 Task: Add a new password "$1crow7" for the site "www.gmail.com".
Action: Mouse moved to (1204, 41)
Screenshot: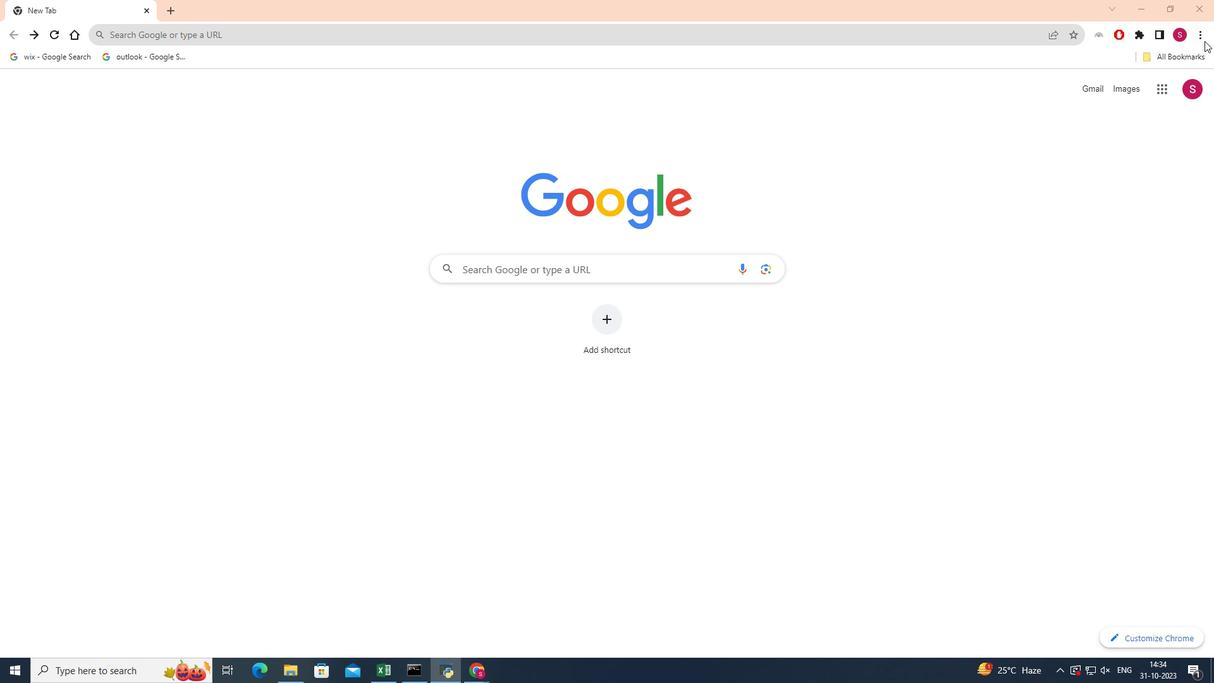 
Action: Mouse pressed left at (1204, 41)
Screenshot: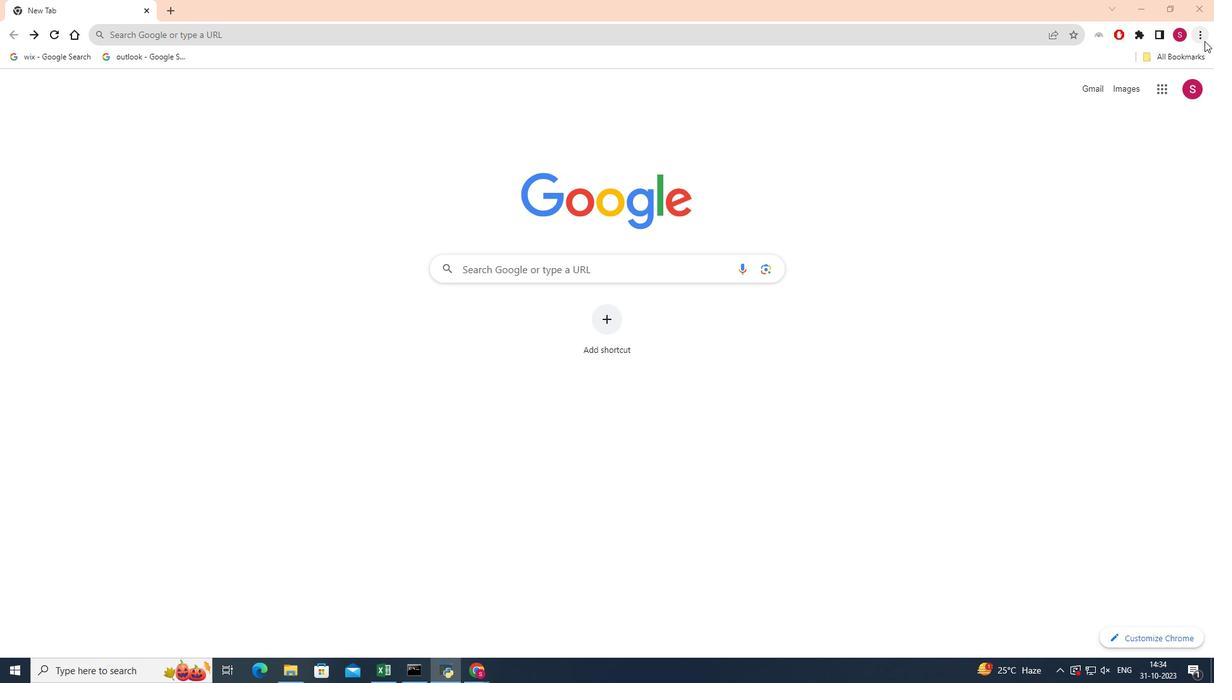 
Action: Mouse moved to (1102, 144)
Screenshot: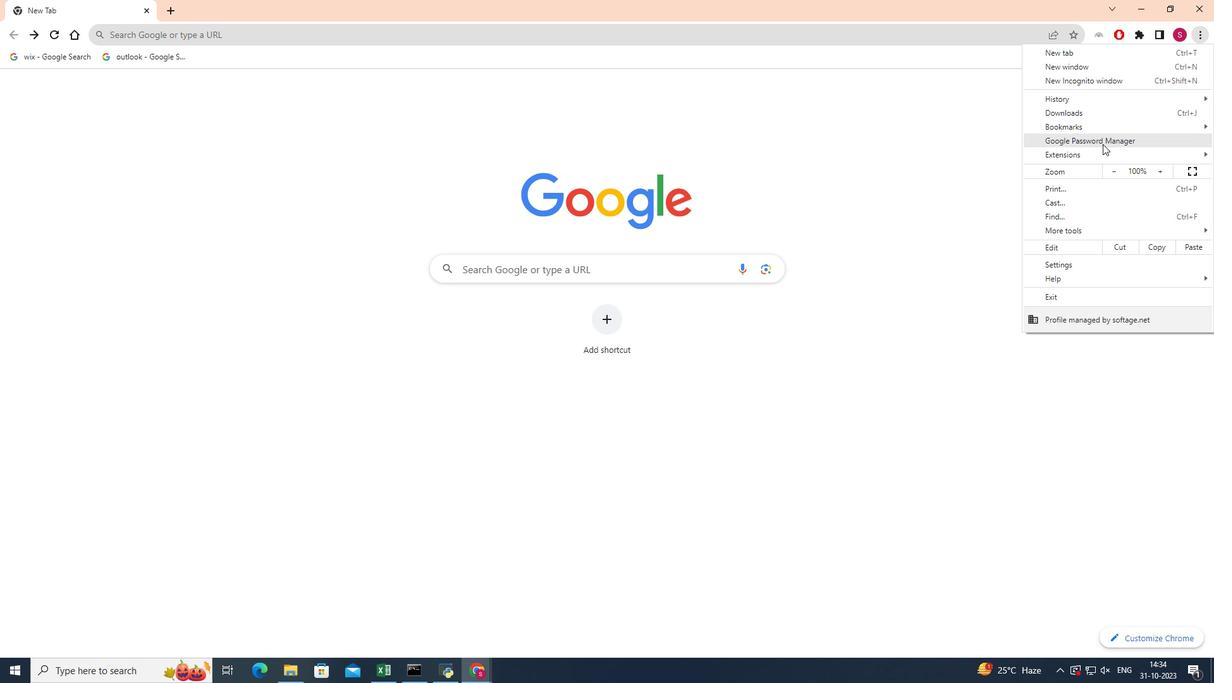 
Action: Mouse pressed left at (1102, 144)
Screenshot: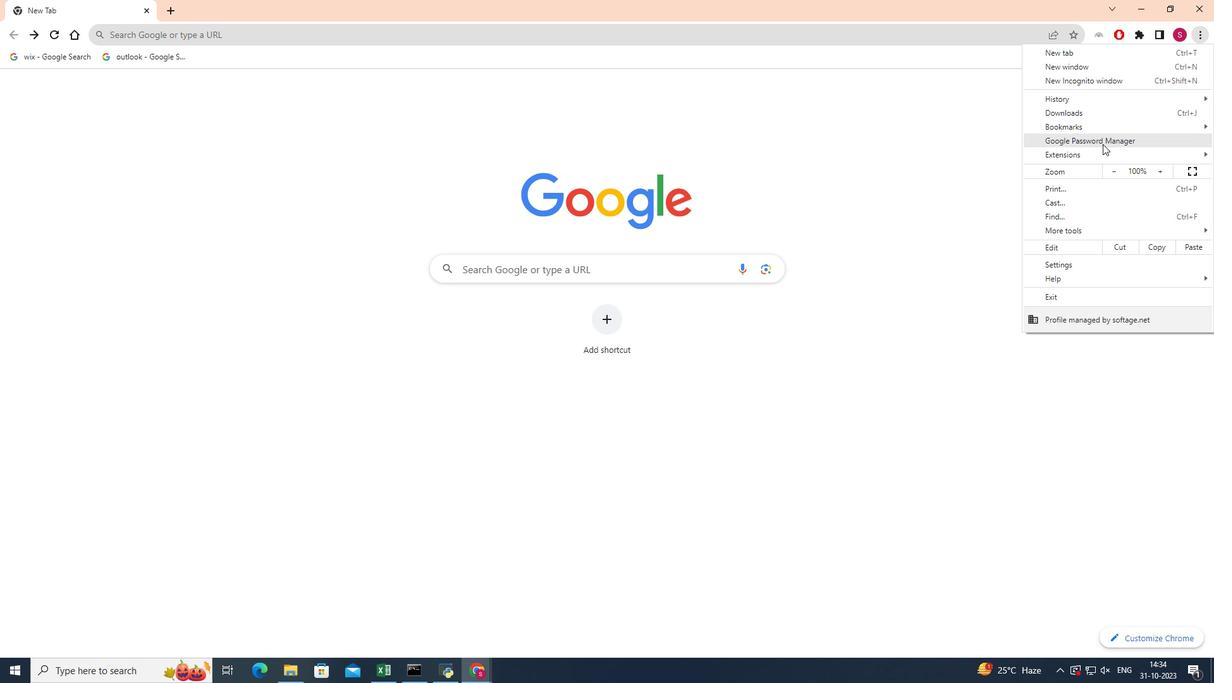 
Action: Mouse moved to (798, 208)
Screenshot: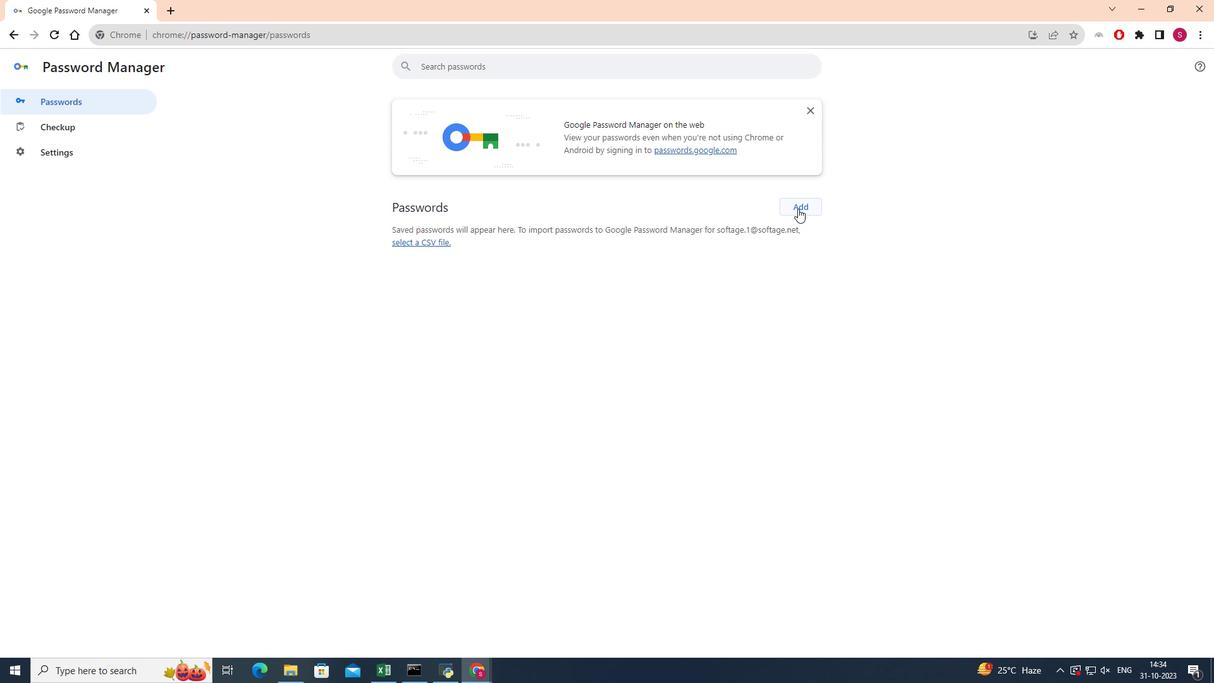 
Action: Mouse pressed left at (798, 208)
Screenshot: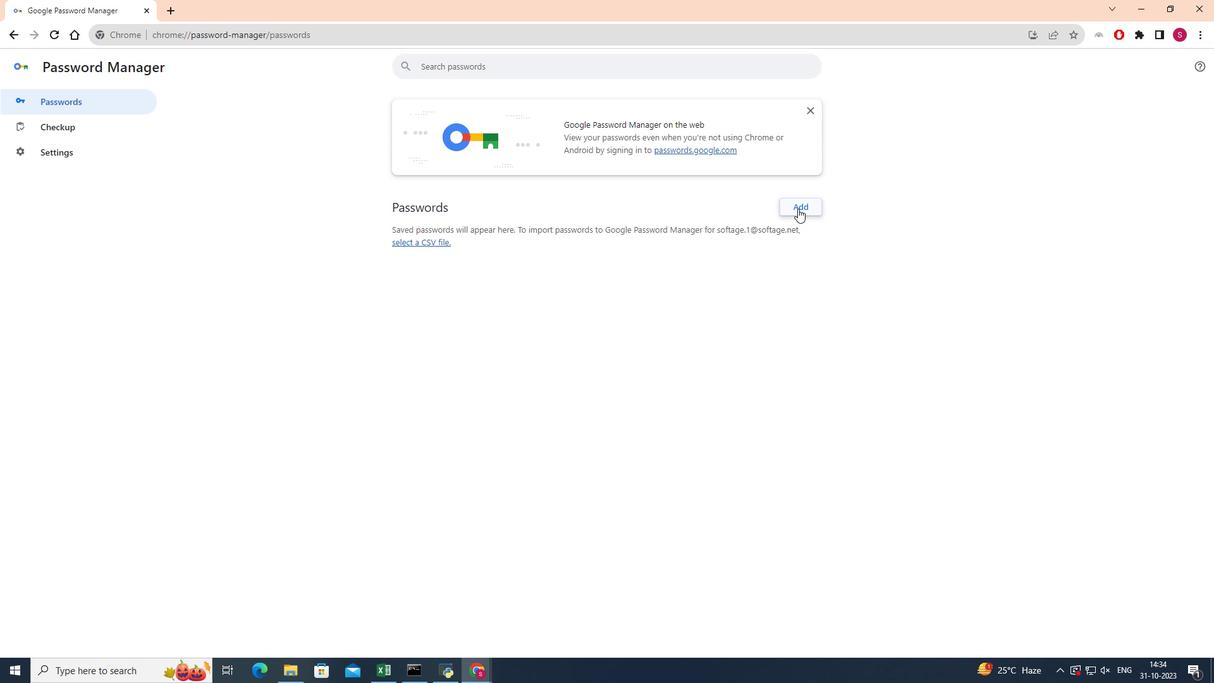 
Action: Mouse moved to (645, 252)
Screenshot: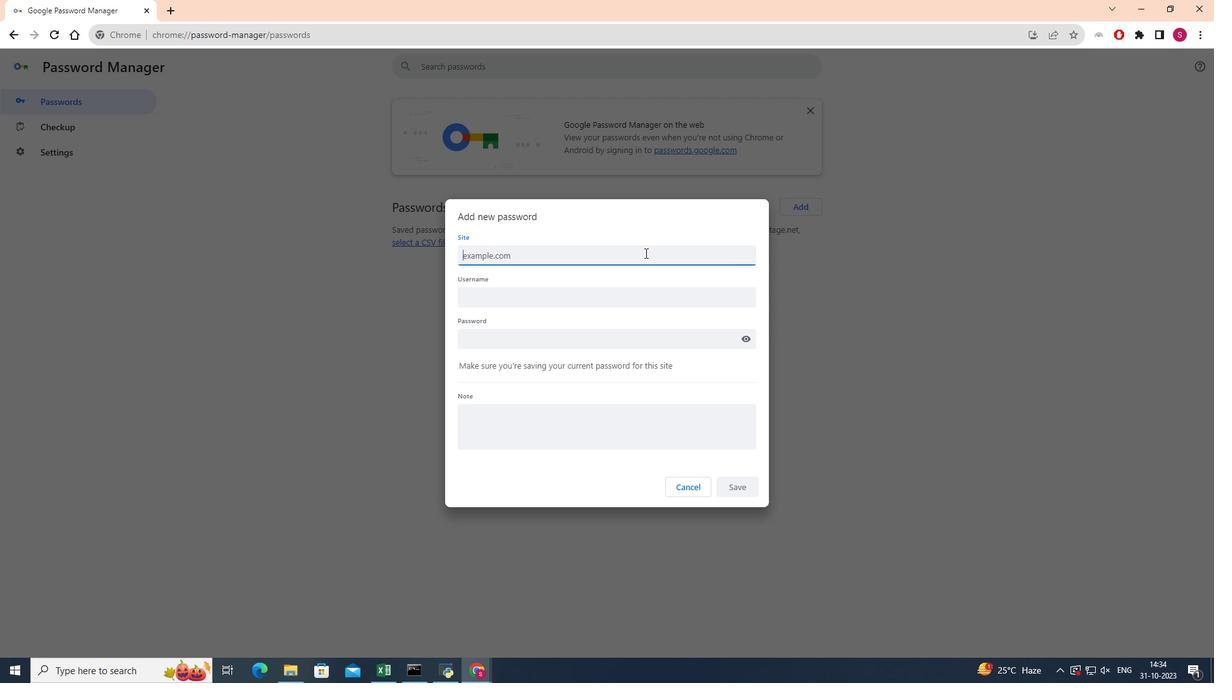 
Action: Mouse pressed left at (645, 252)
Screenshot: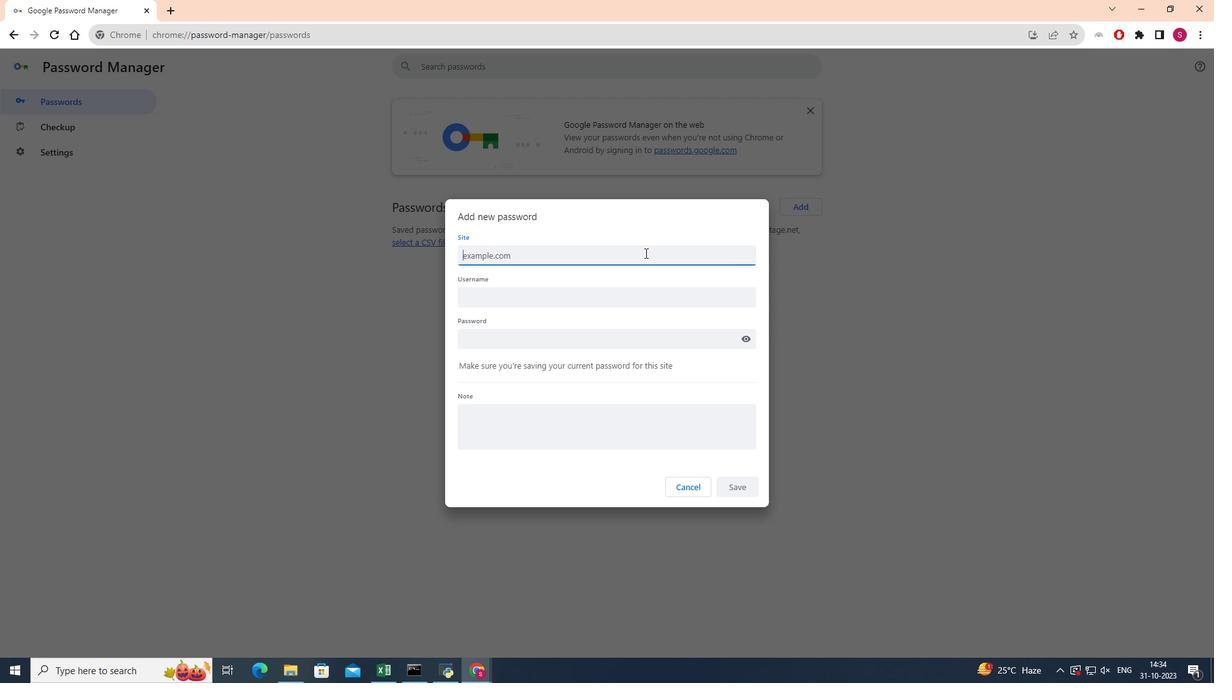 
Action: Key pressed www.gmail.com
Screenshot: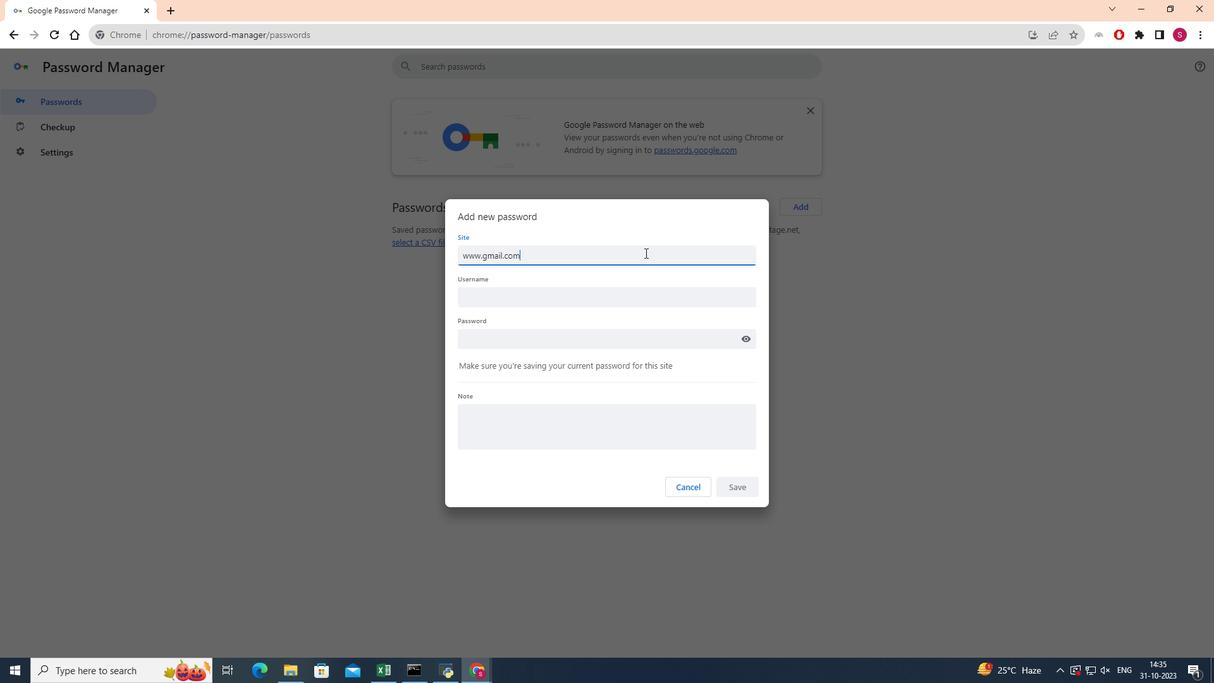 
Action: Mouse moved to (614, 298)
Screenshot: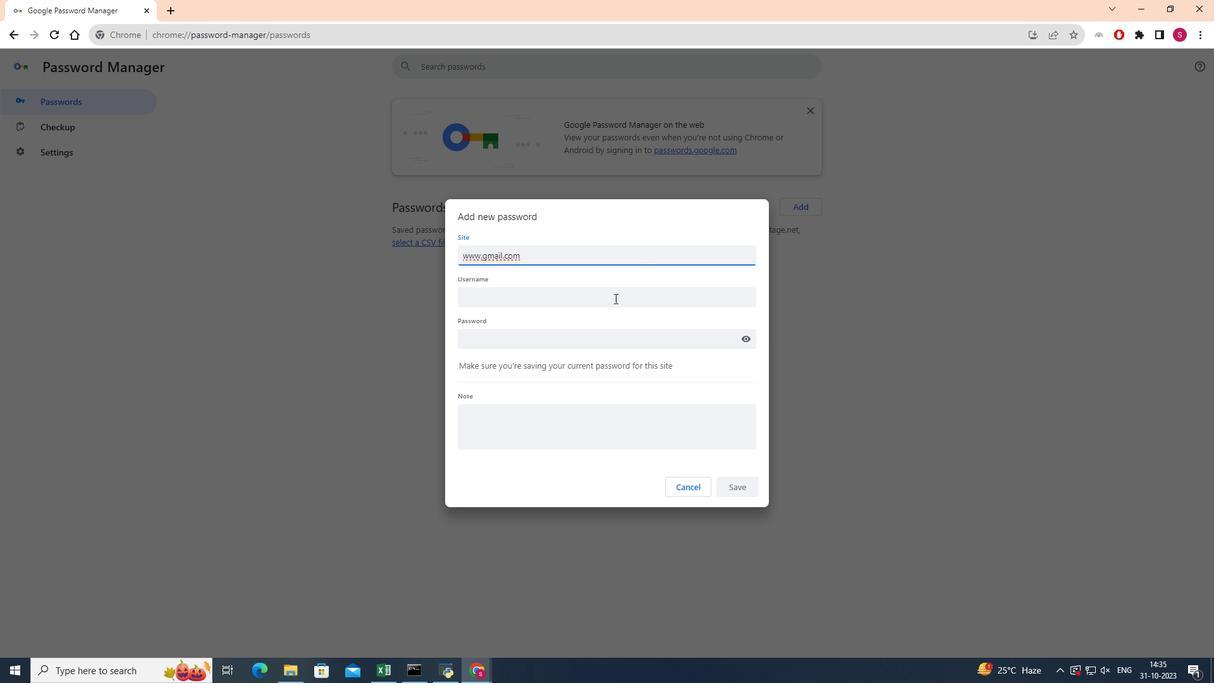 
Action: Mouse pressed left at (614, 298)
Screenshot: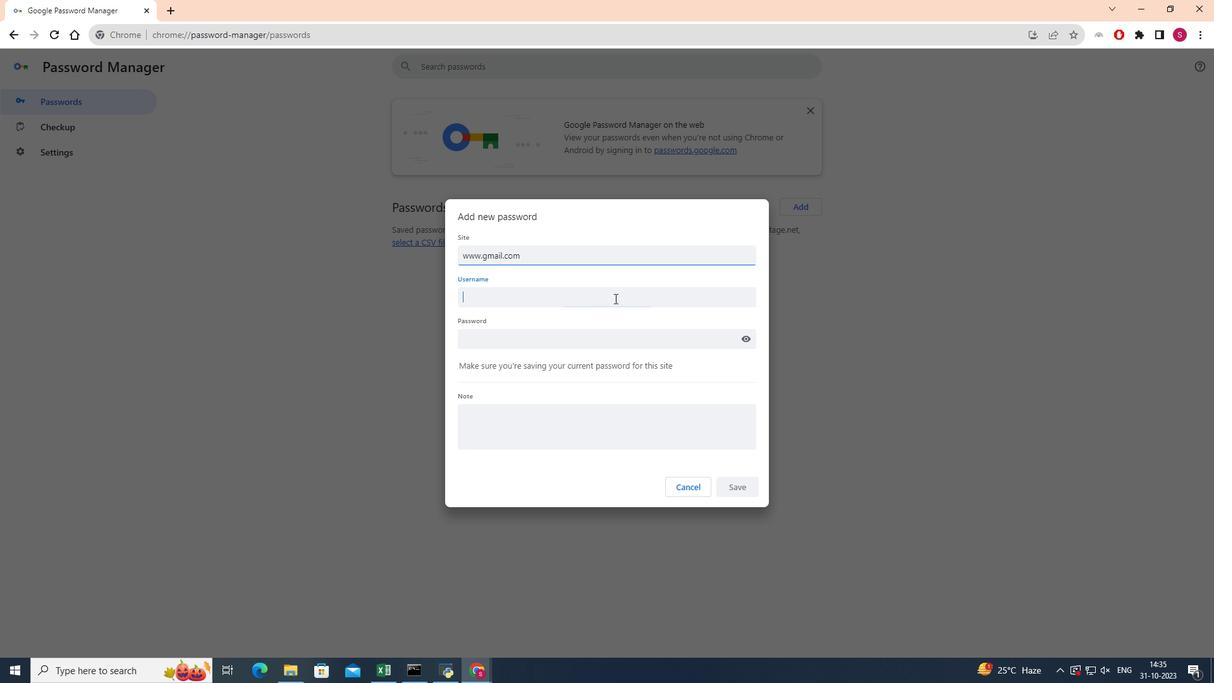 
Action: Mouse moved to (612, 299)
Screenshot: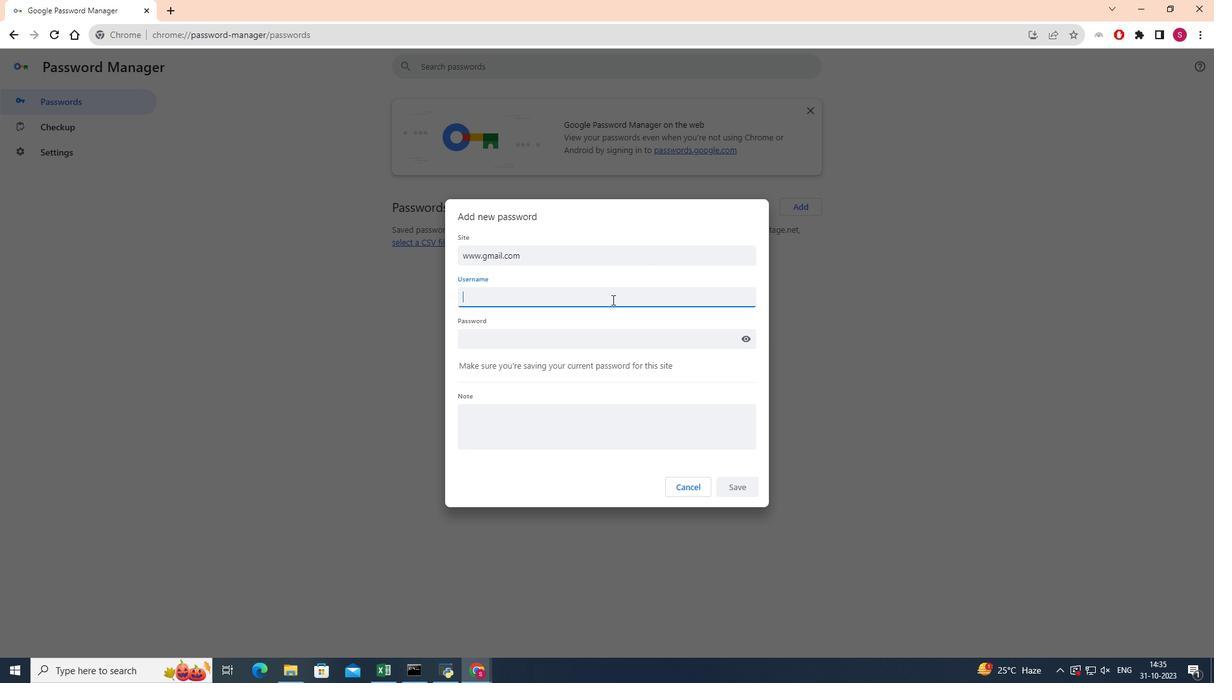 
Action: Key pressed softage
Screenshot: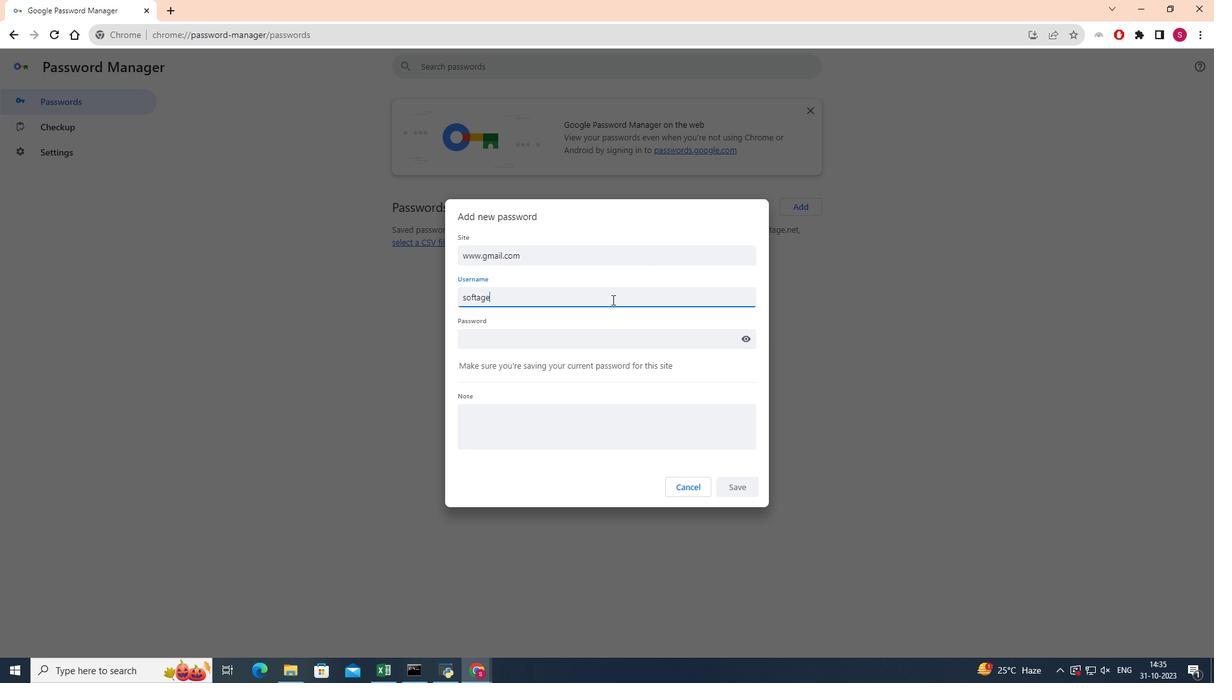 
Action: Mouse moved to (575, 343)
Screenshot: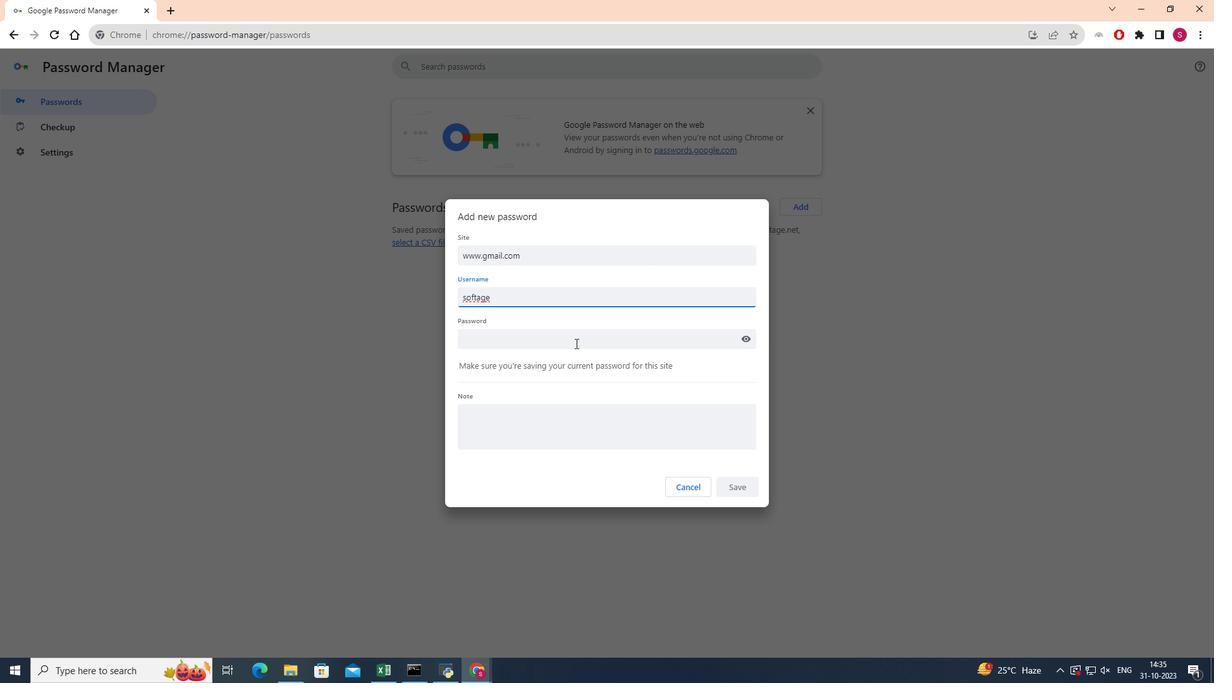 
Action: Mouse pressed left at (575, 343)
Screenshot: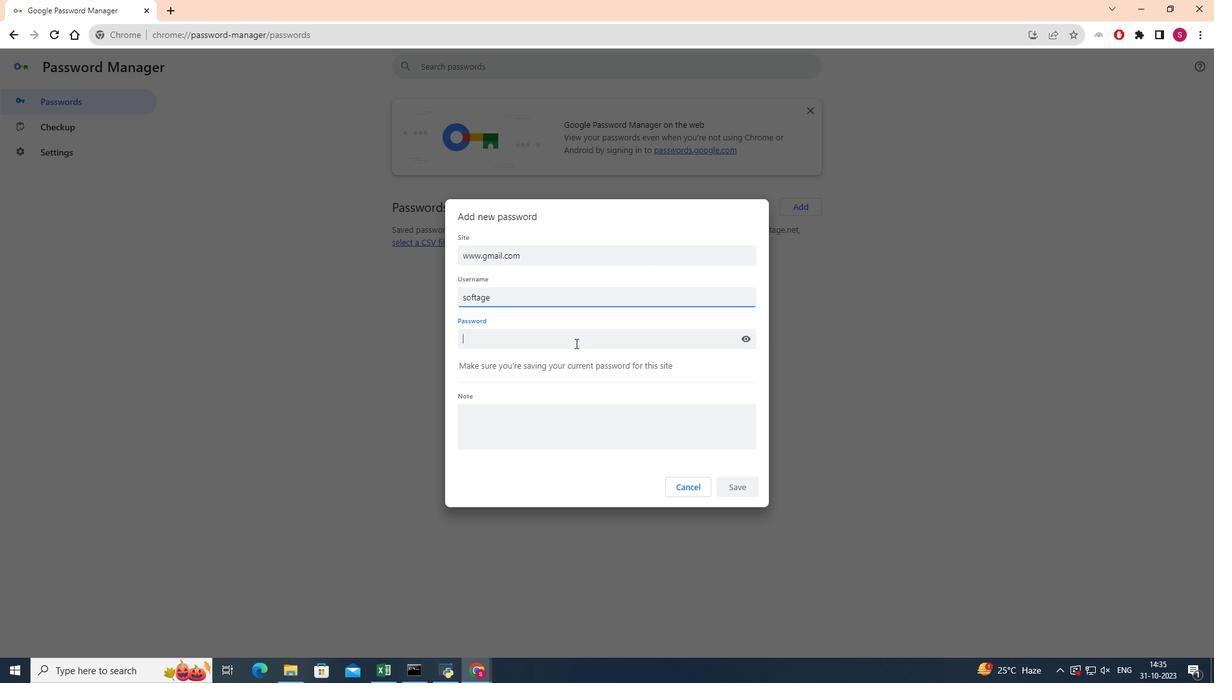 
Action: Key pressed <Key.shift><Key.shift><Key.shift><Key.shift><Key.shift><Key.shift><Key.shift><Key.shift>$1crow7
Screenshot: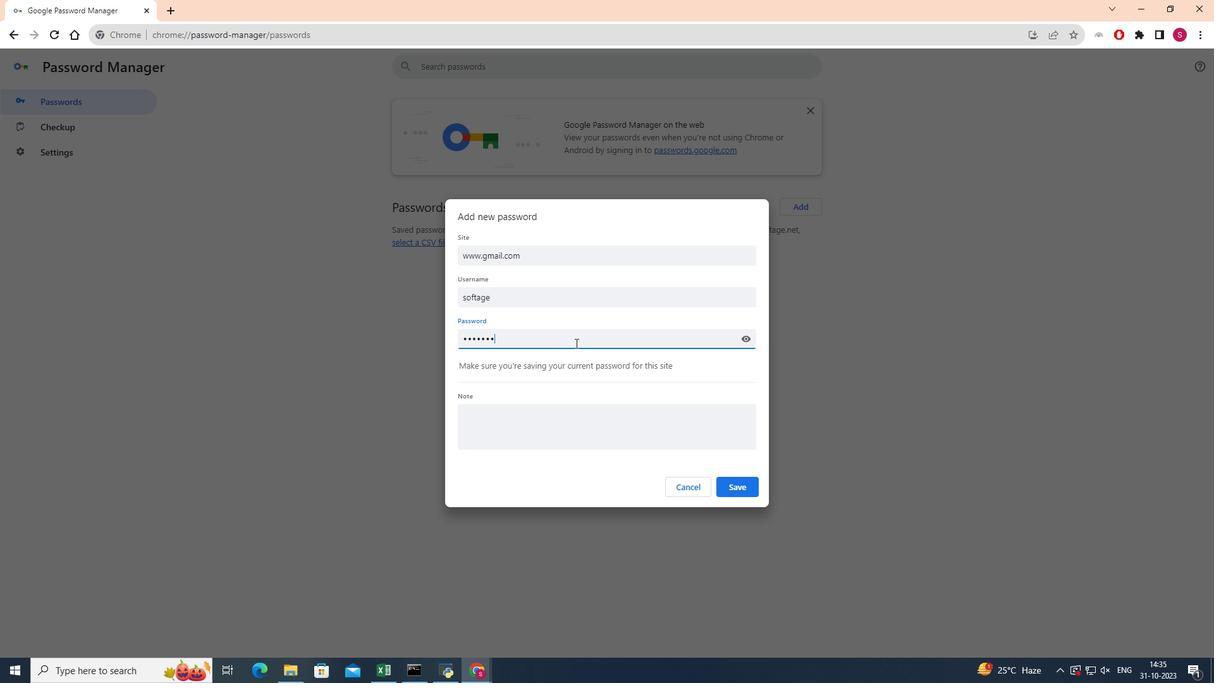 
Action: Mouse moved to (748, 342)
Screenshot: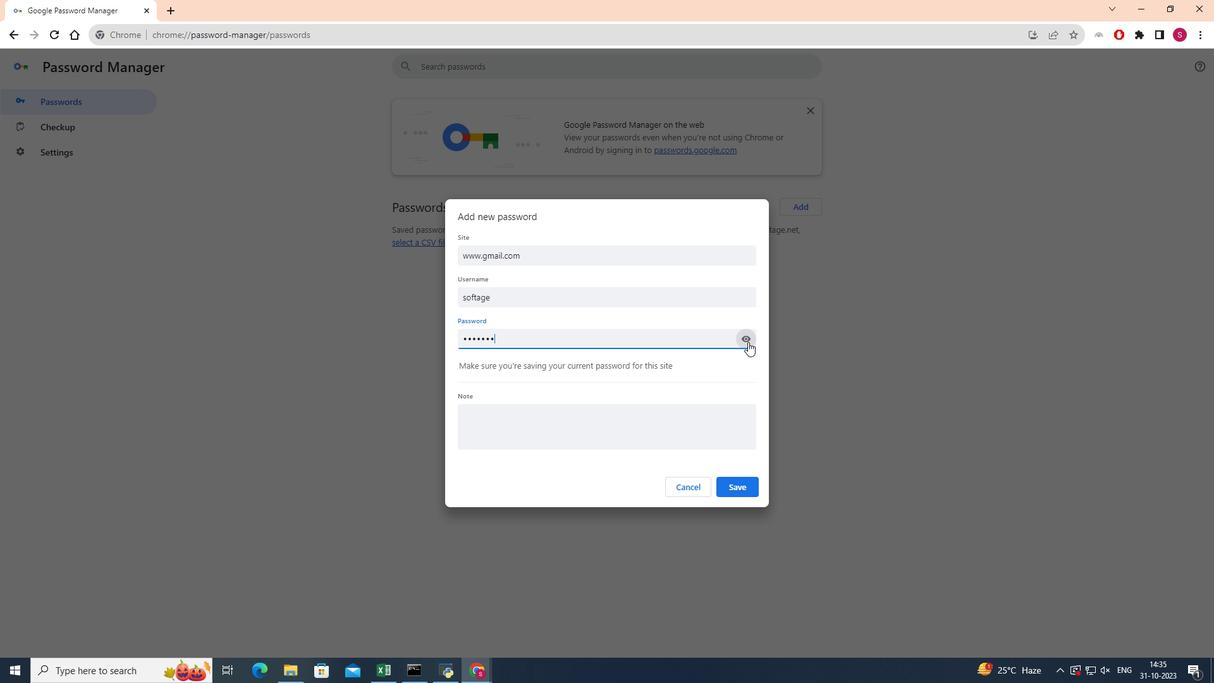 
Action: Mouse pressed left at (748, 342)
Screenshot: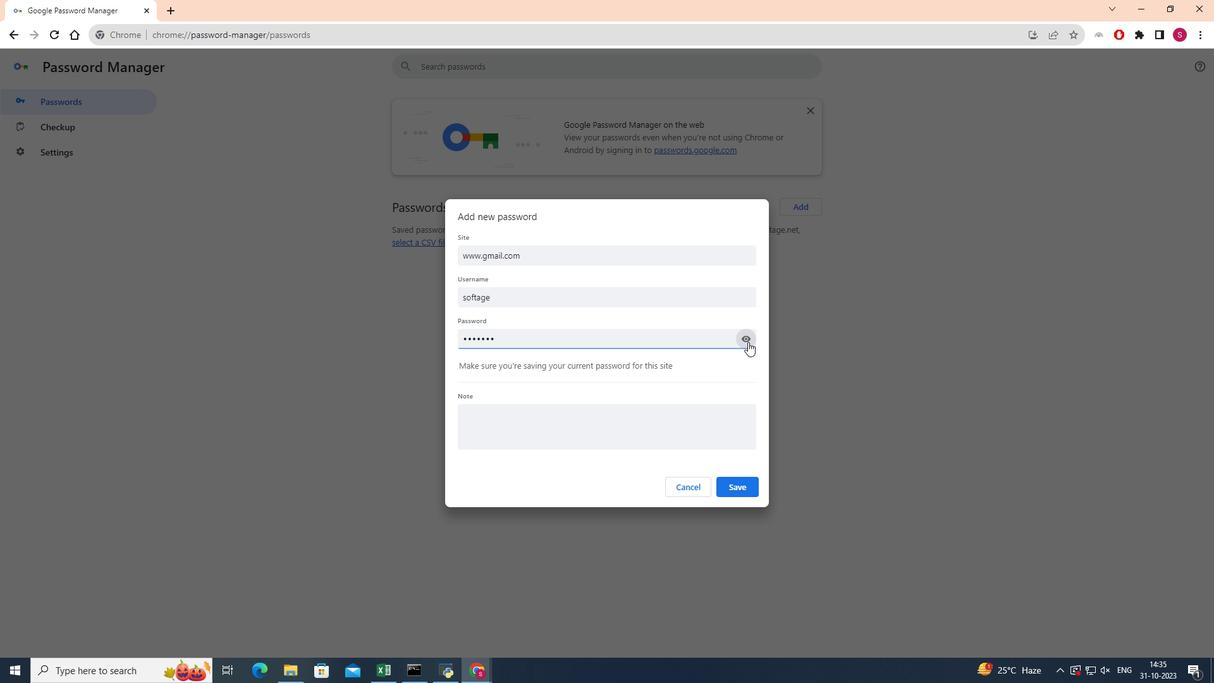 
Action: Mouse moved to (733, 483)
Screenshot: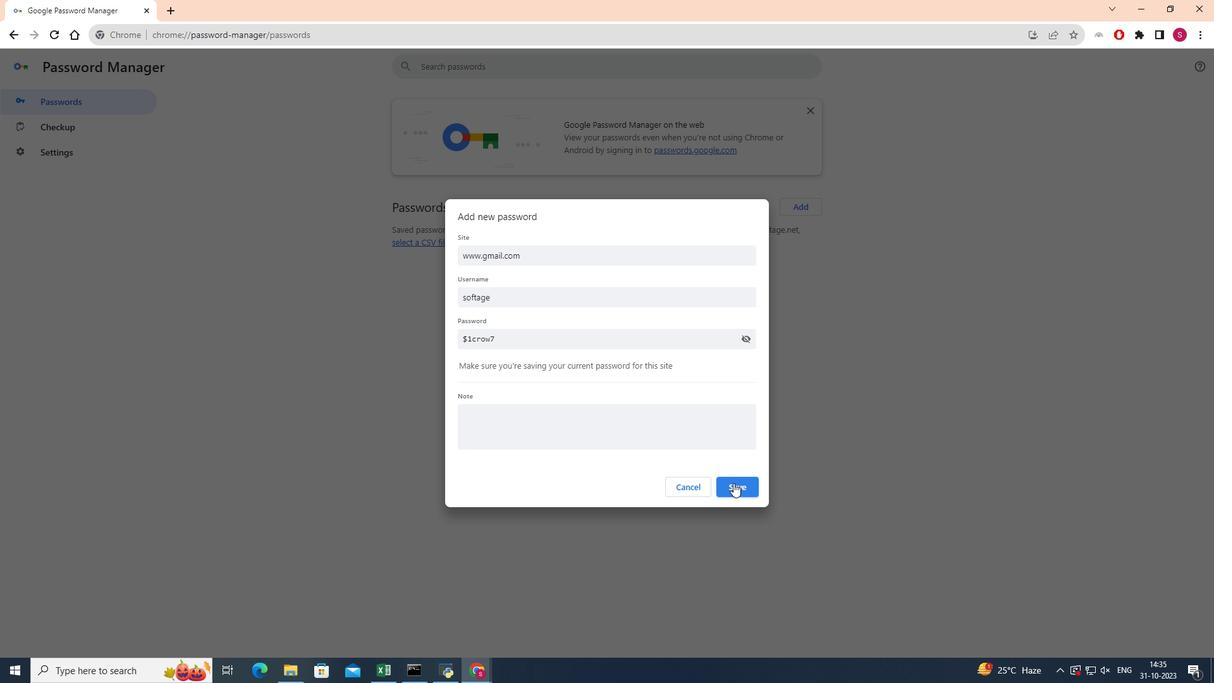 
Action: Mouse pressed left at (733, 483)
Screenshot: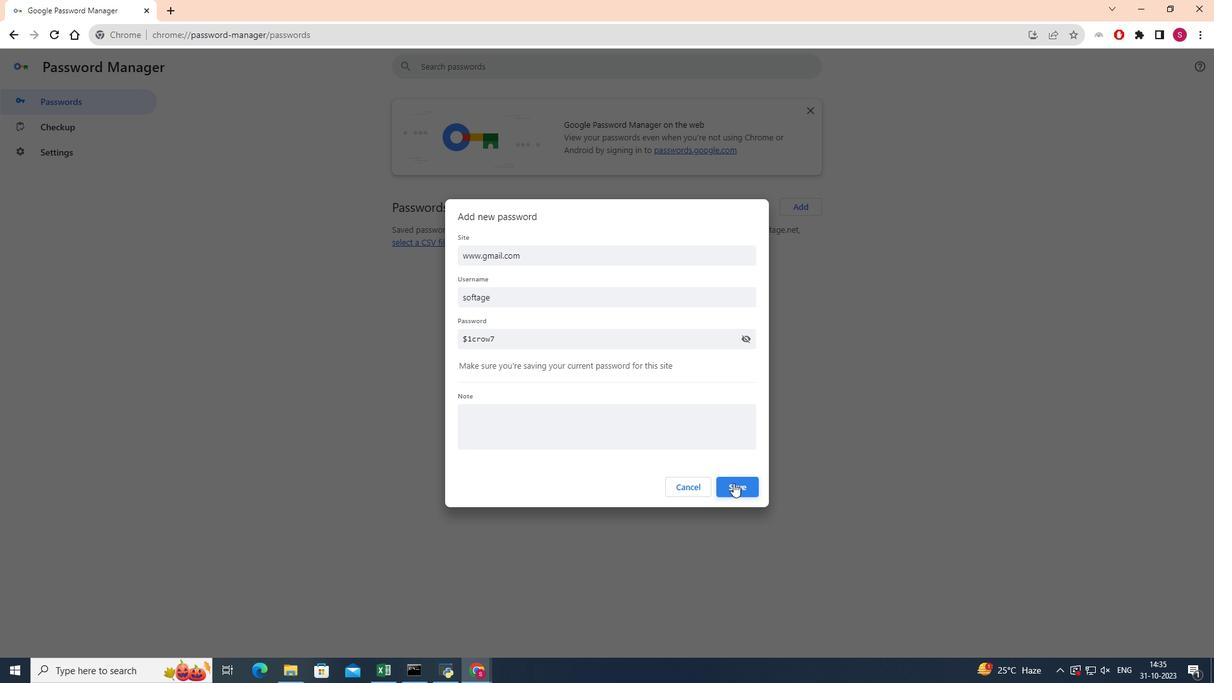 
